 Task: Move the task Implement a new cloud-based contract review system for a company to the section To-Do in the project ControlBridge and sort the tasks in the project by Due Date
Action: Mouse moved to (70, 399)
Screenshot: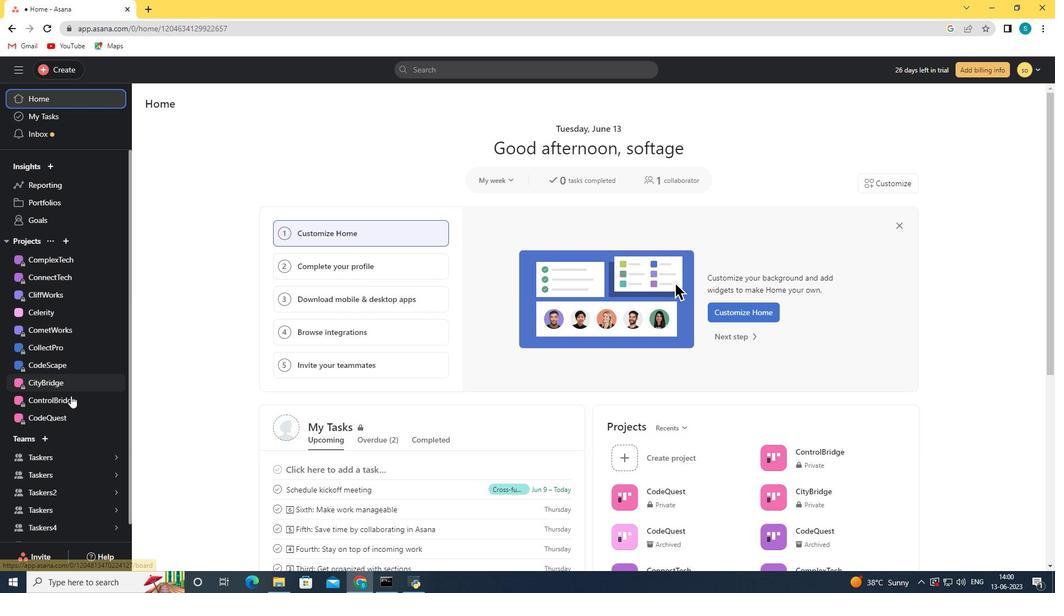 
Action: Mouse pressed left at (70, 399)
Screenshot: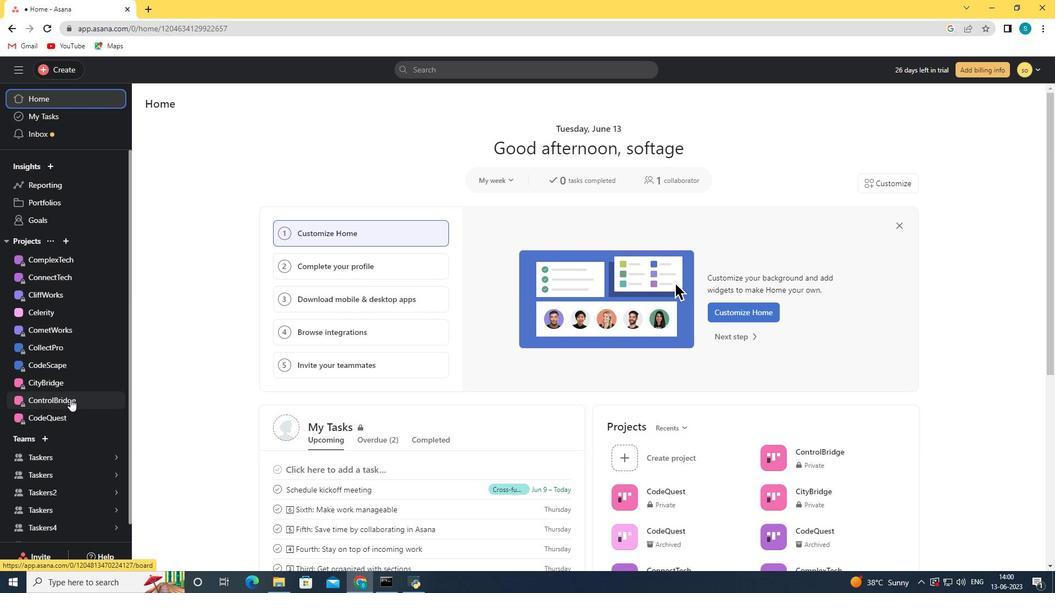 
Action: Mouse moved to (211, 336)
Screenshot: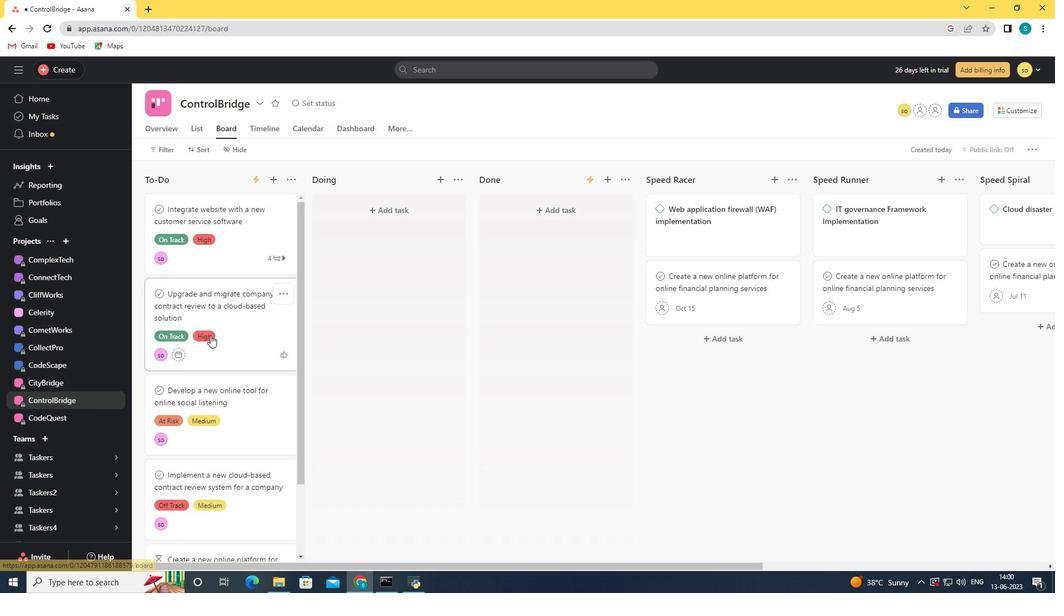 
Action: Mouse scrolled (211, 335) with delta (0, 0)
Screenshot: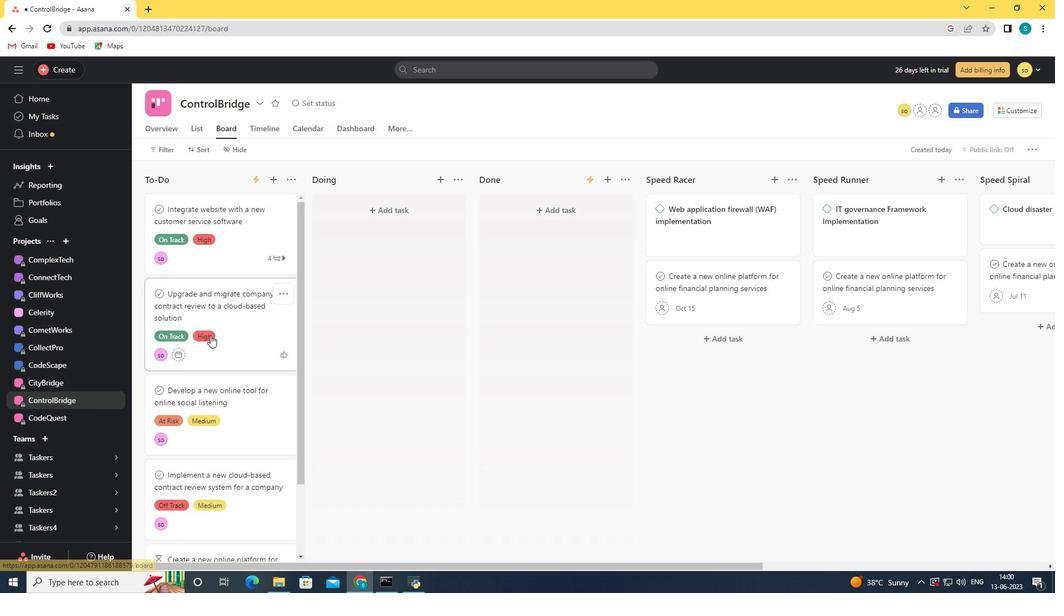 
Action: Mouse moved to (212, 340)
Screenshot: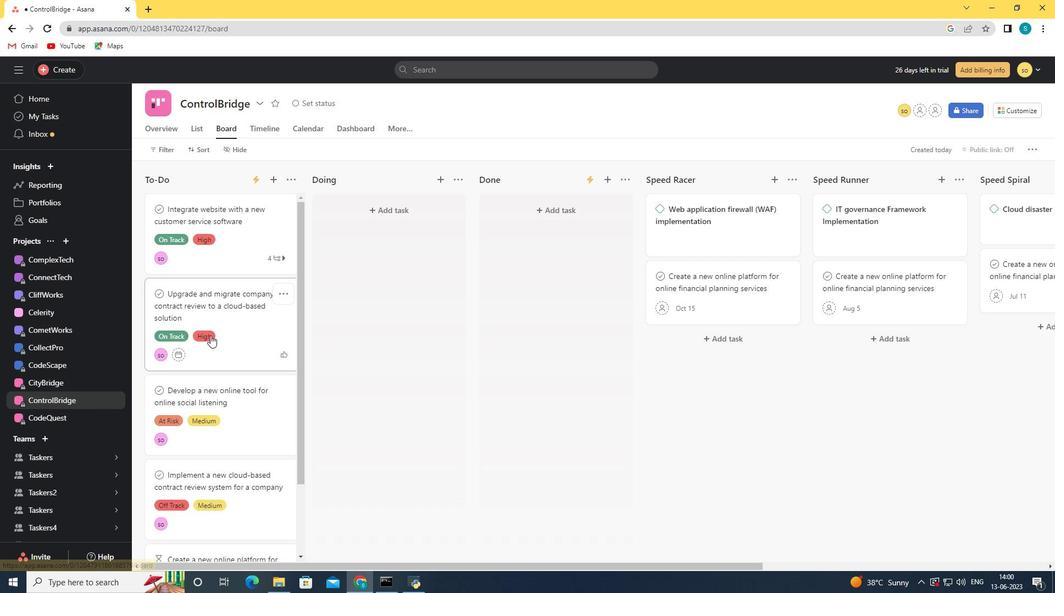 
Action: Mouse scrolled (212, 339) with delta (0, 0)
Screenshot: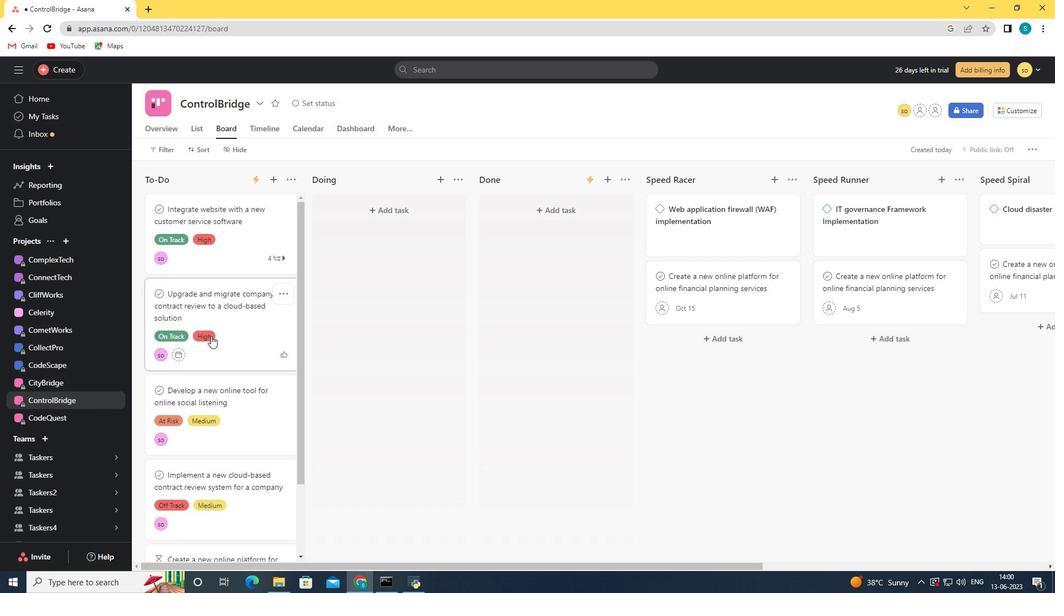 
Action: Mouse moved to (242, 416)
Screenshot: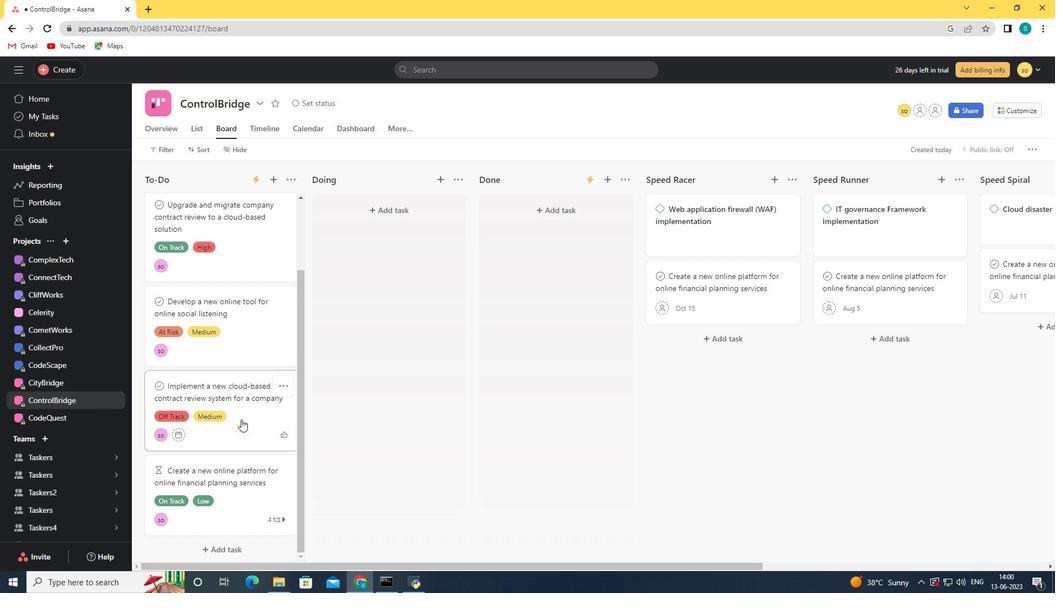 
Action: Mouse pressed left at (242, 416)
Screenshot: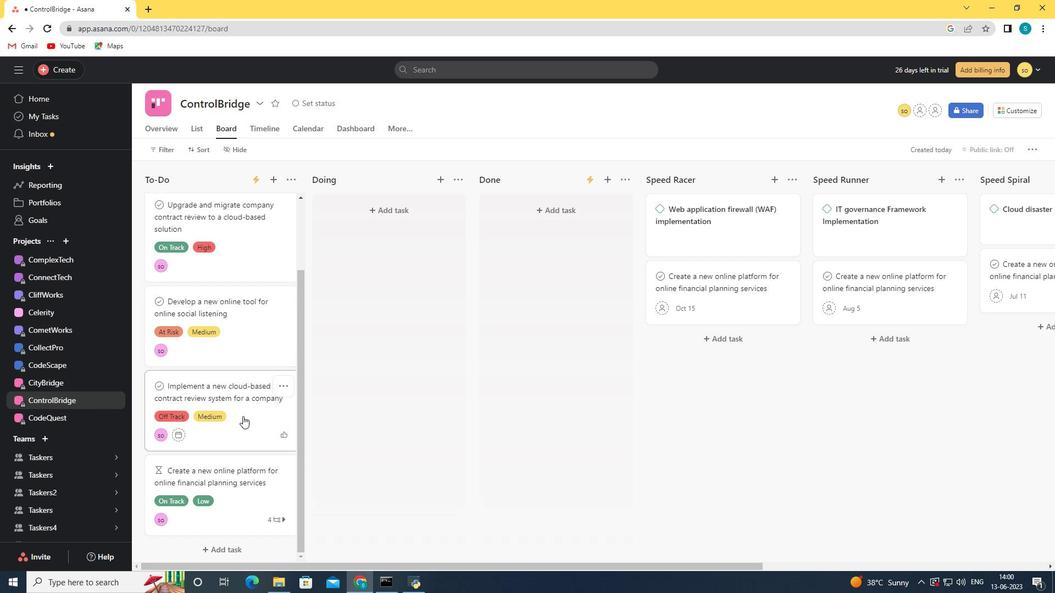 
Action: Mouse moved to (362, 317)
Screenshot: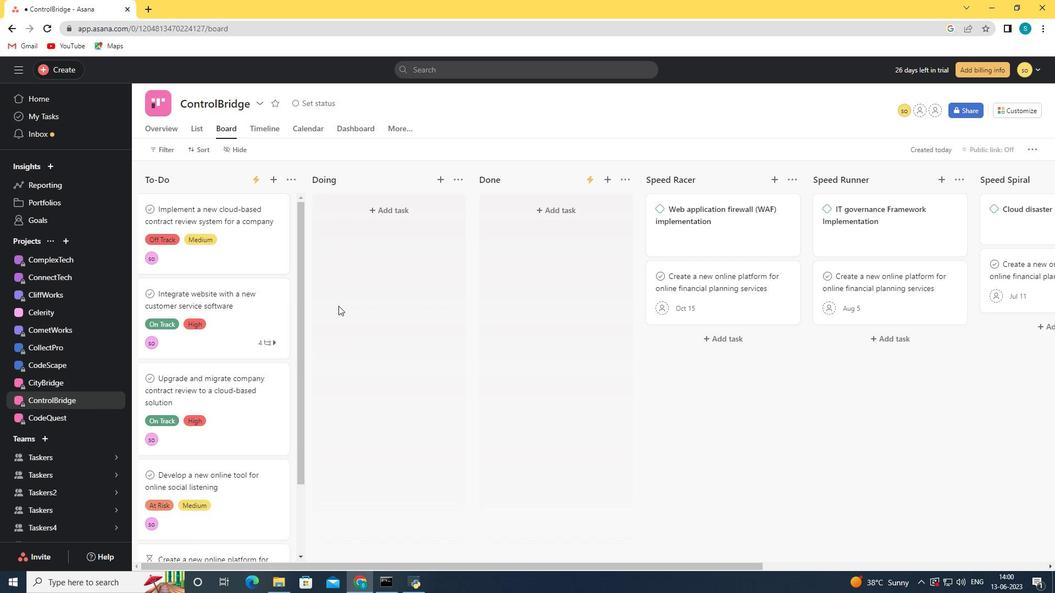 
Action: Mouse pressed left at (362, 317)
Screenshot: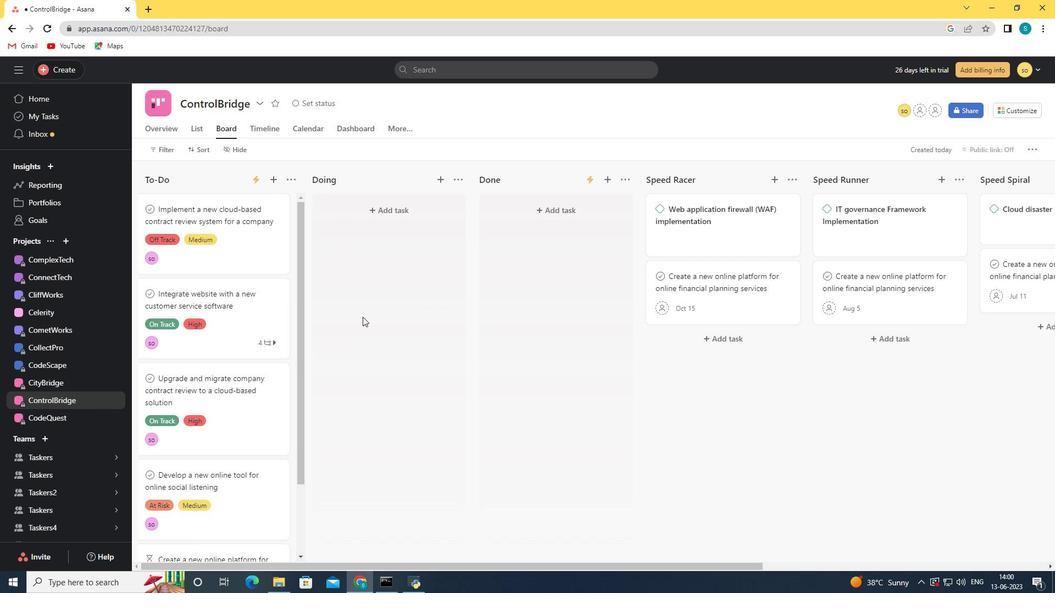 
Action: Mouse moved to (208, 147)
Screenshot: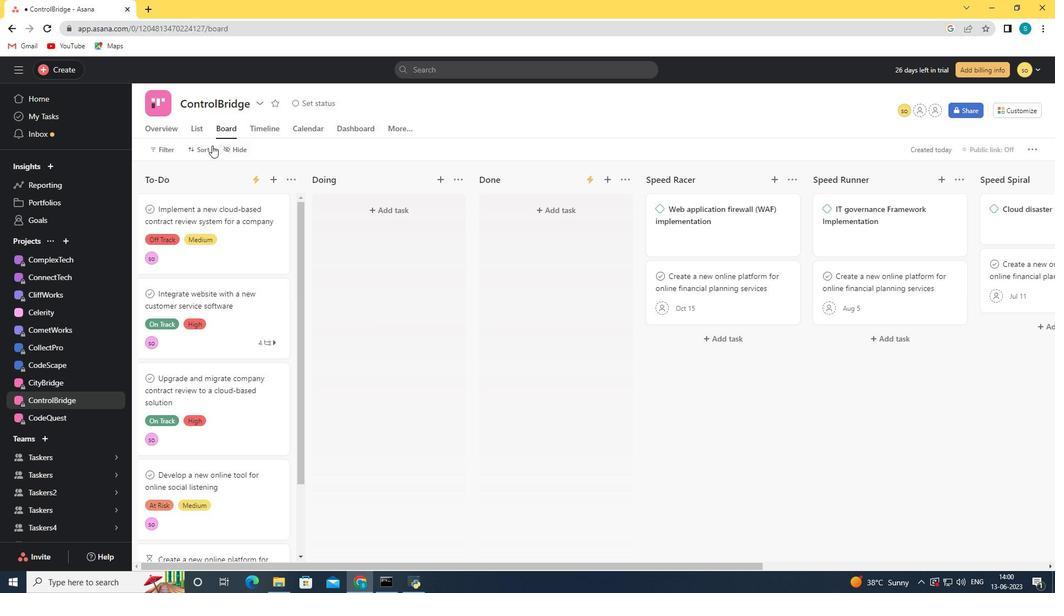 
Action: Mouse pressed left at (208, 147)
Screenshot: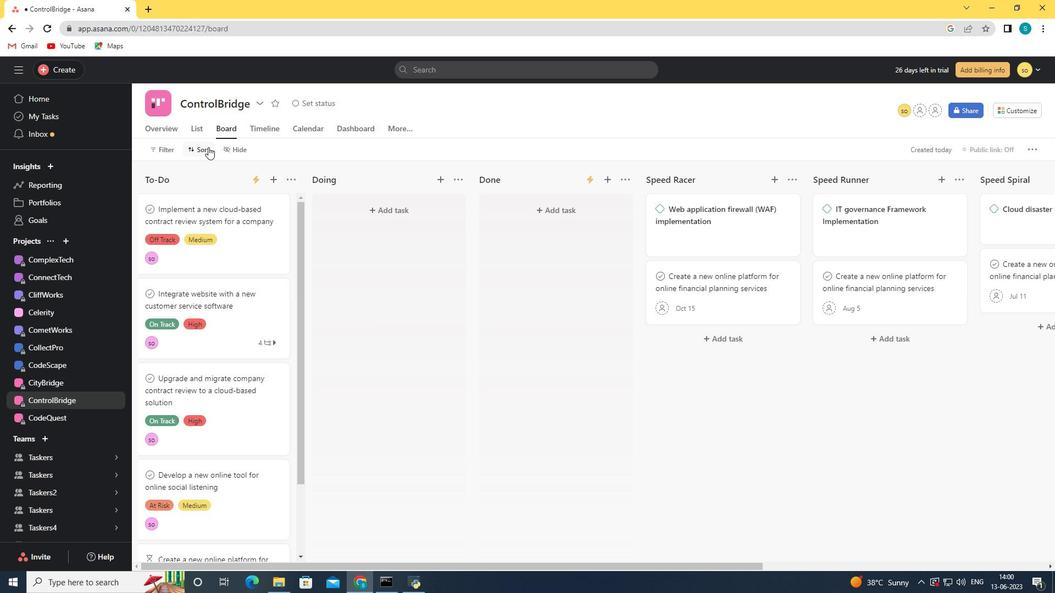 
Action: Mouse moved to (232, 220)
Screenshot: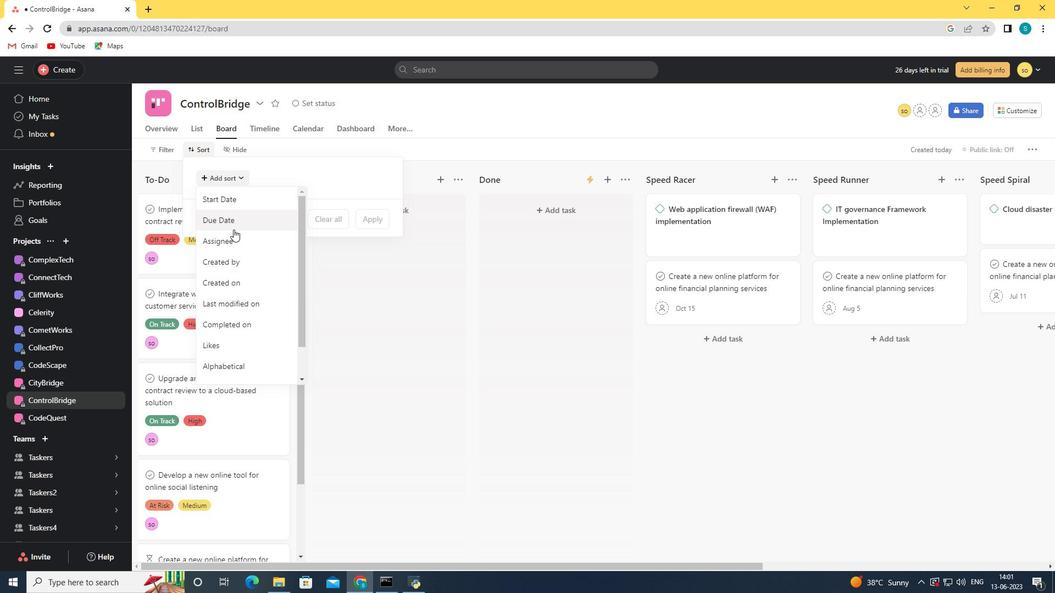 
Action: Mouse pressed left at (232, 220)
Screenshot: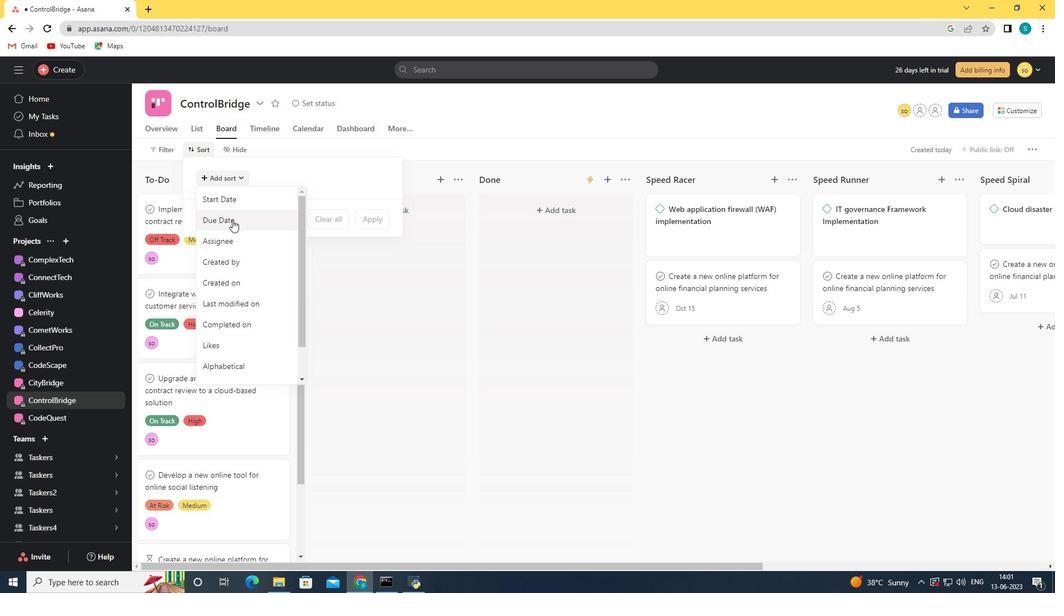 
Action: Mouse moved to (373, 265)
Screenshot: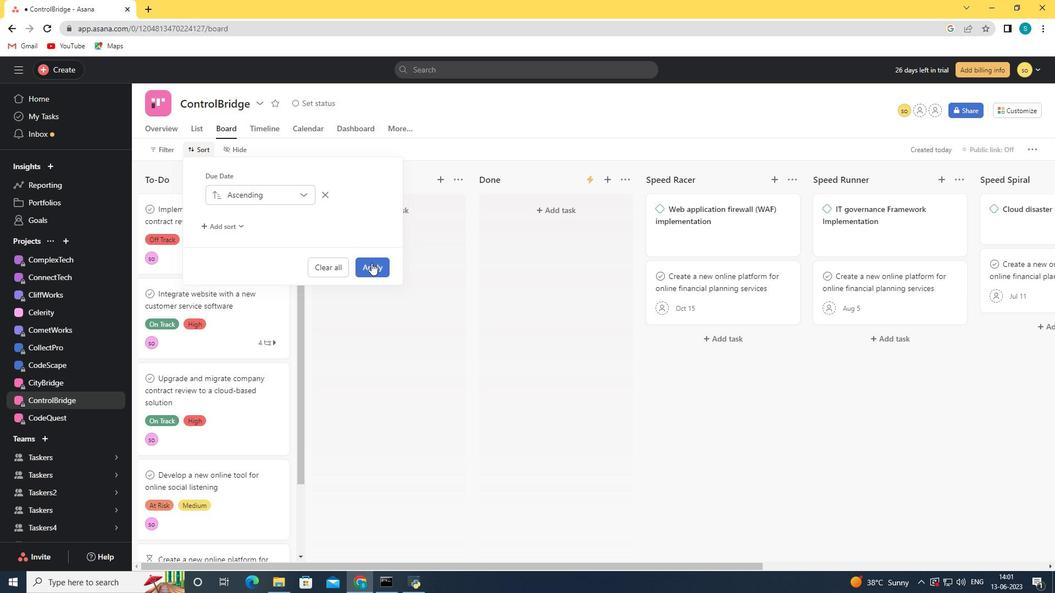 
Action: Mouse pressed left at (373, 265)
Screenshot: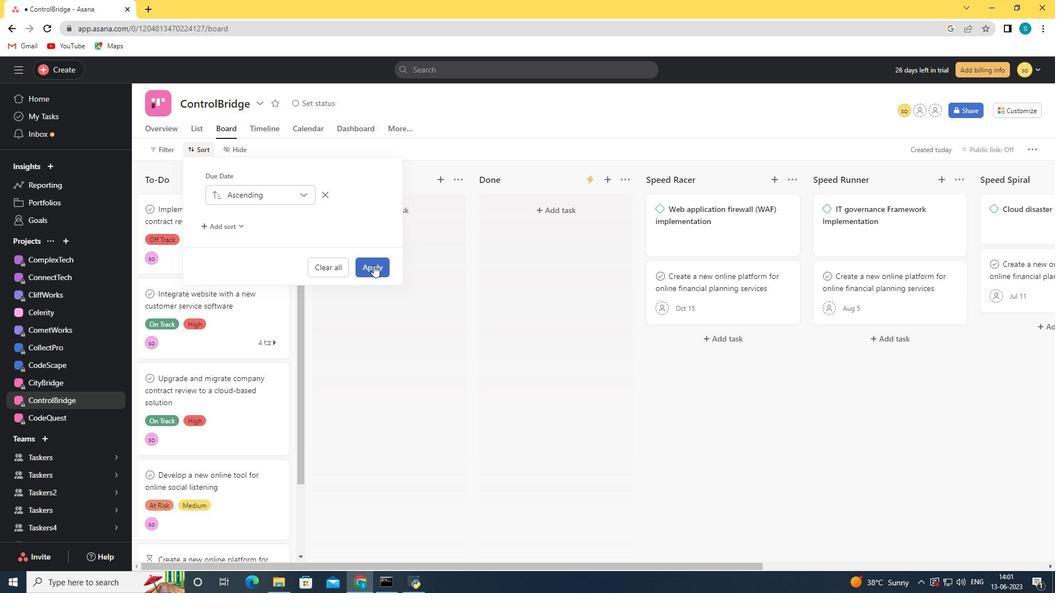 
Action: Mouse moved to (366, 277)
Screenshot: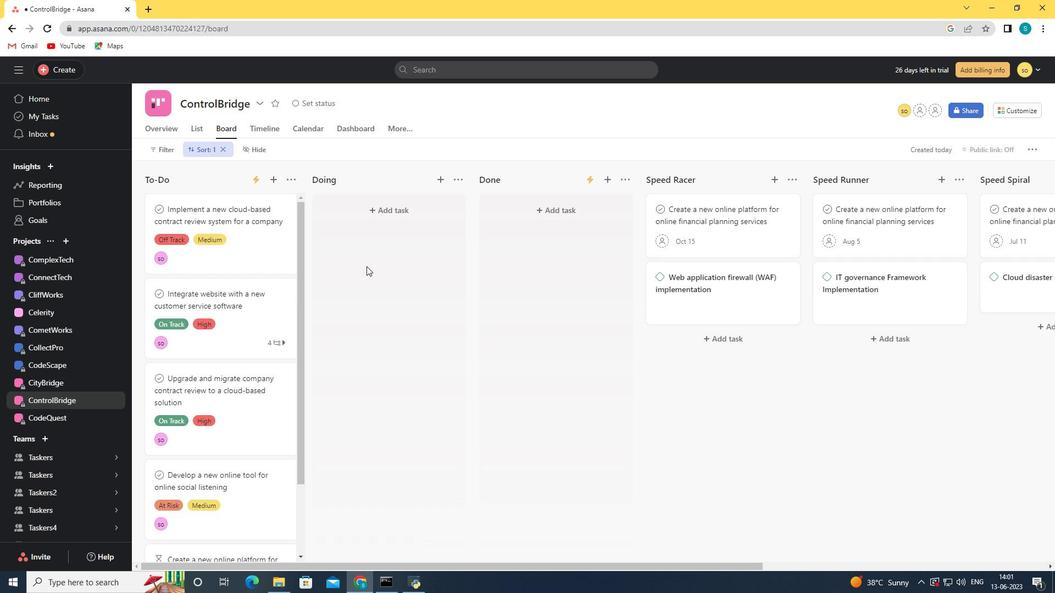 
Action: Mouse scrolled (366, 277) with delta (0, 0)
Screenshot: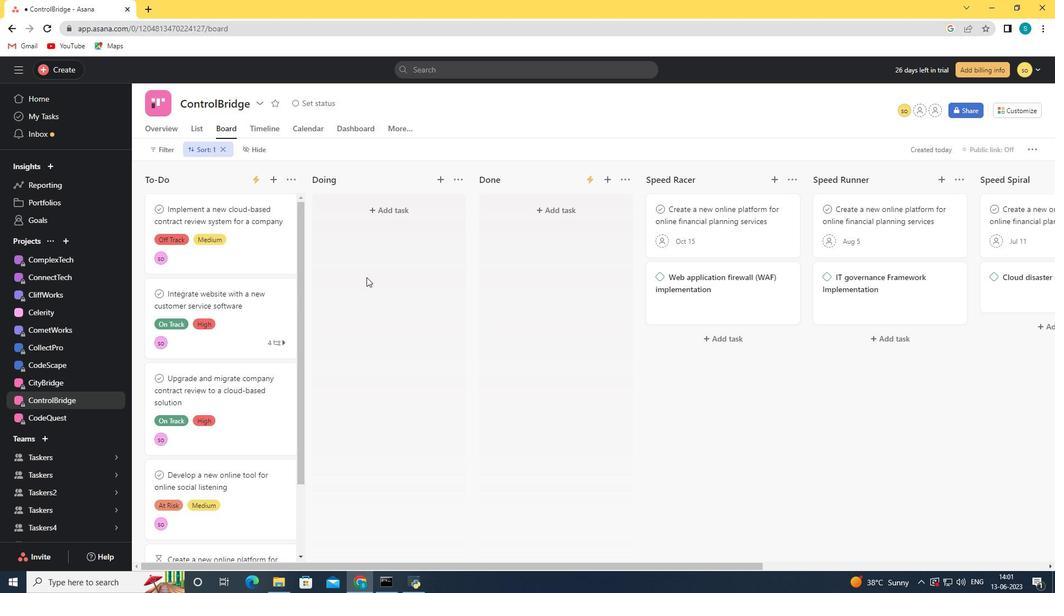 
Action: Mouse scrolled (366, 277) with delta (0, 0)
Screenshot: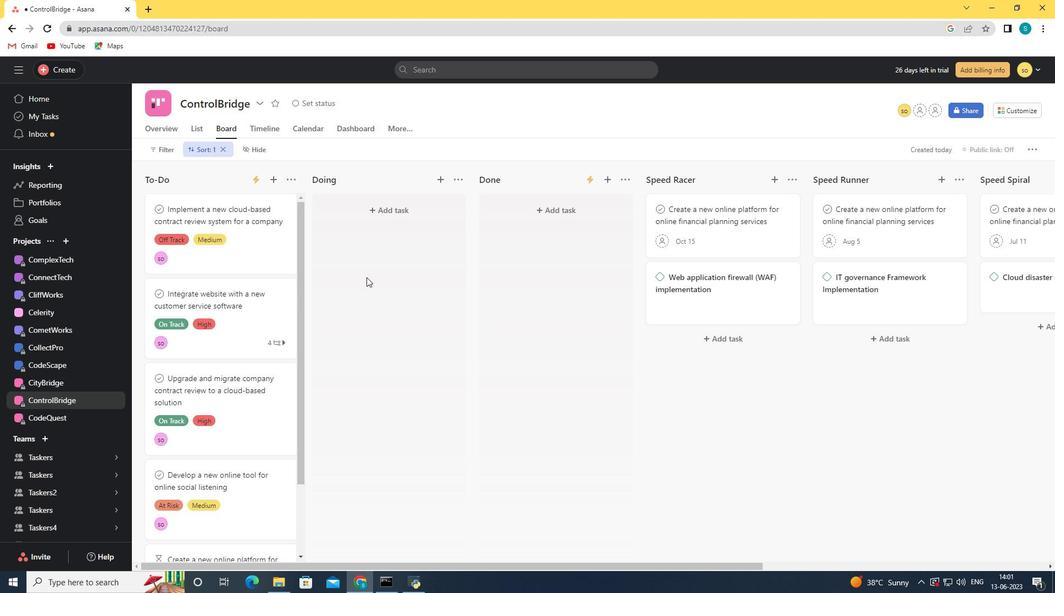 
Action: Mouse scrolled (366, 277) with delta (0, 0)
Screenshot: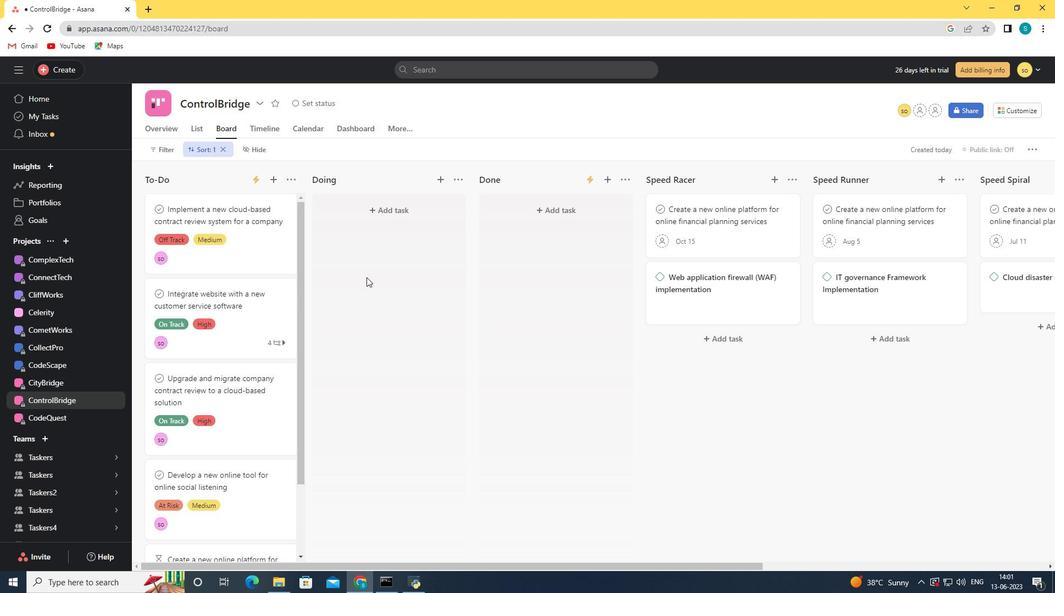 
Action: Mouse scrolled (366, 277) with delta (0, 0)
Screenshot: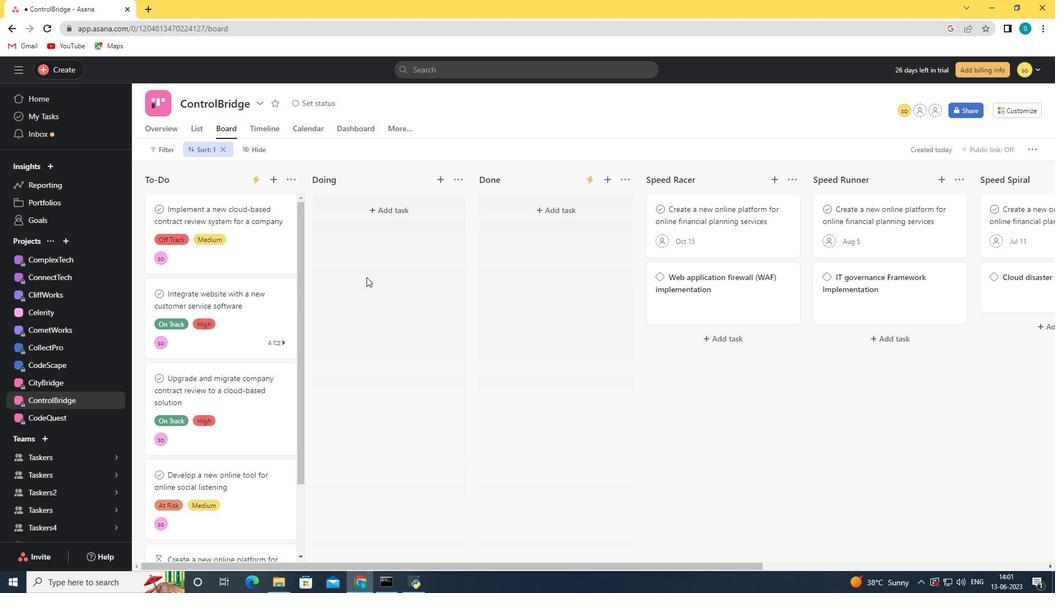 
